 Task: In the page apply the selected content for page orientation.
Action: Mouse moved to (137, 57)
Screenshot: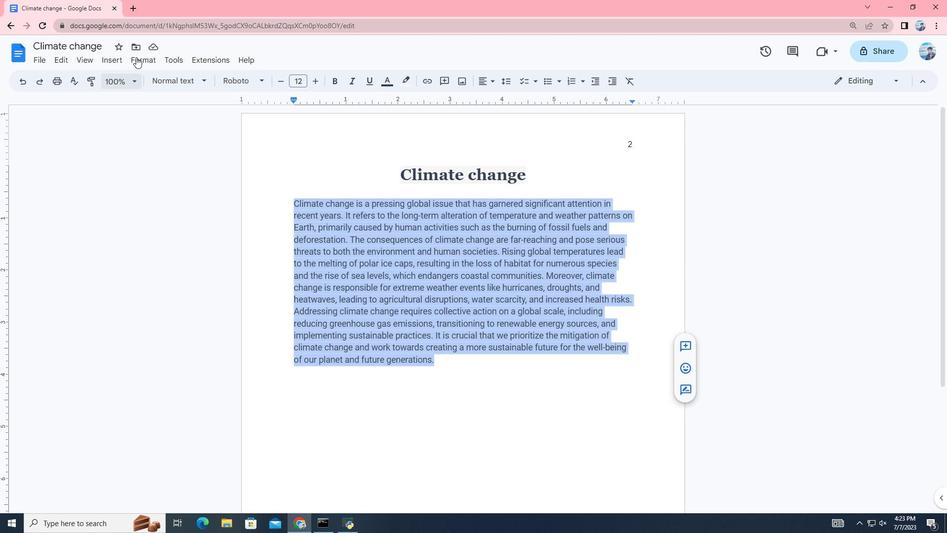 
Action: Mouse pressed left at (137, 57)
Screenshot: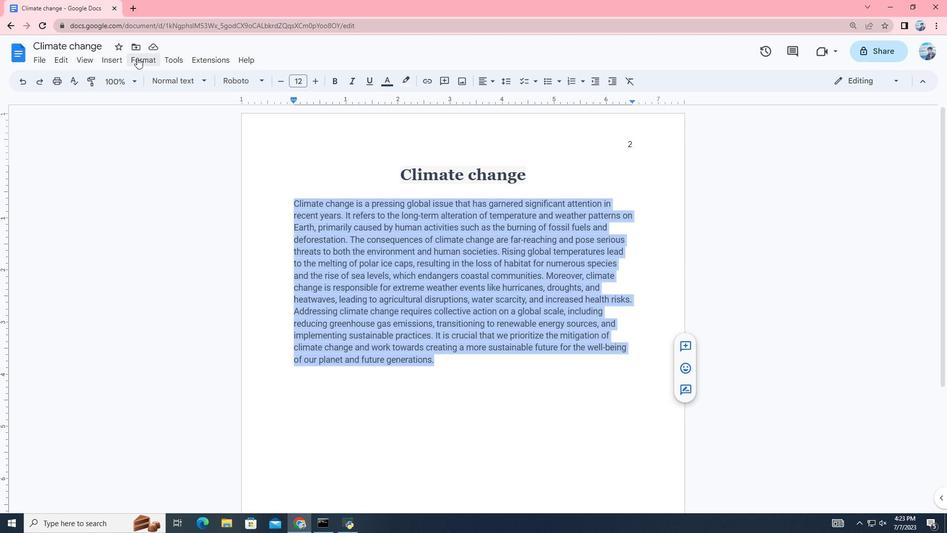 
Action: Mouse moved to (179, 226)
Screenshot: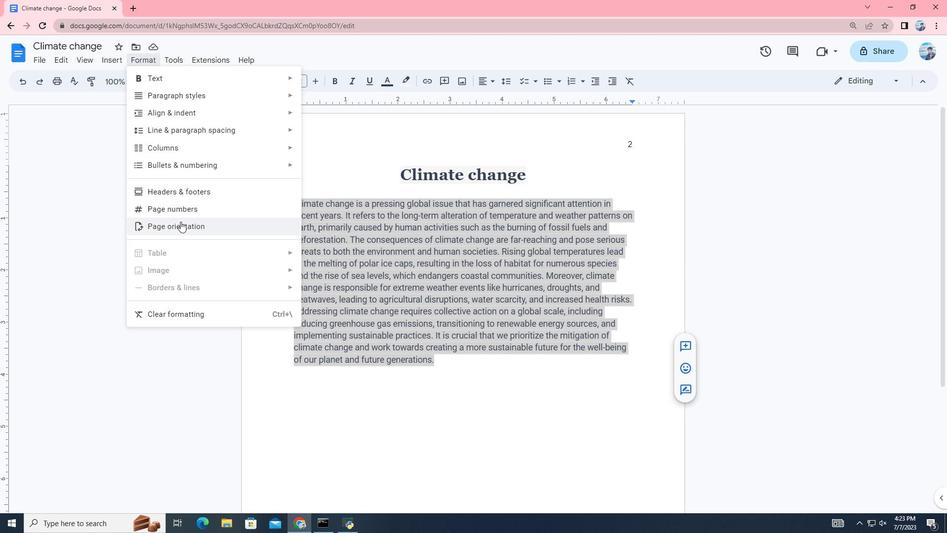 
Action: Mouse pressed left at (179, 226)
Screenshot: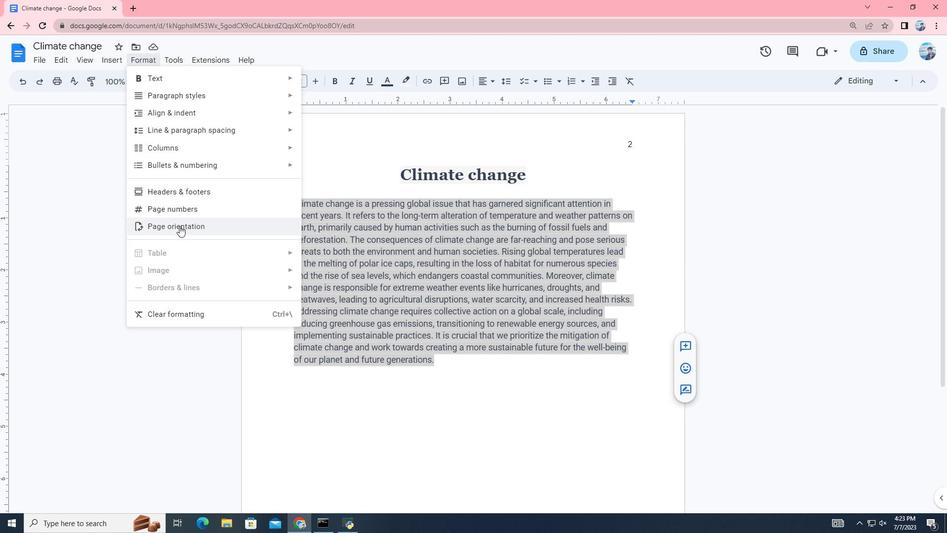 
Action: Mouse moved to (443, 256)
Screenshot: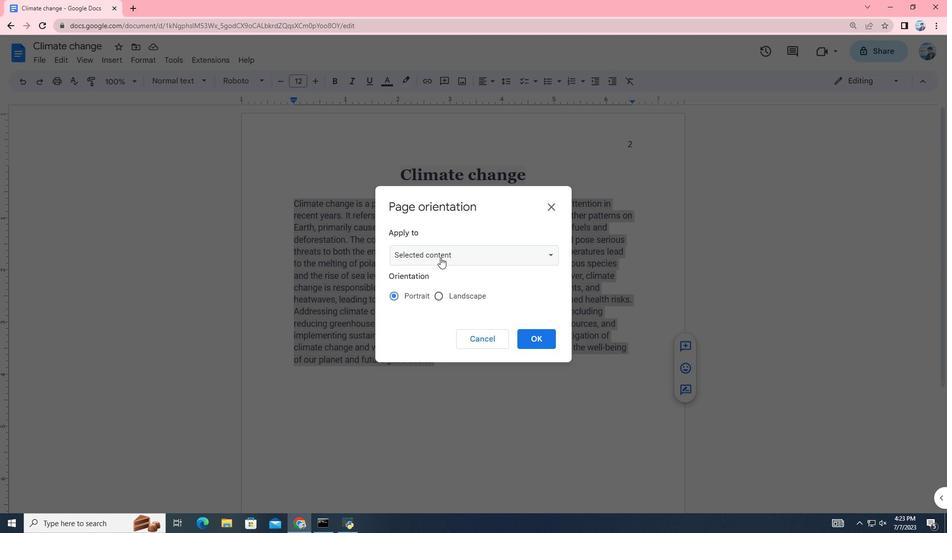 
Action: Mouse pressed left at (443, 256)
Screenshot: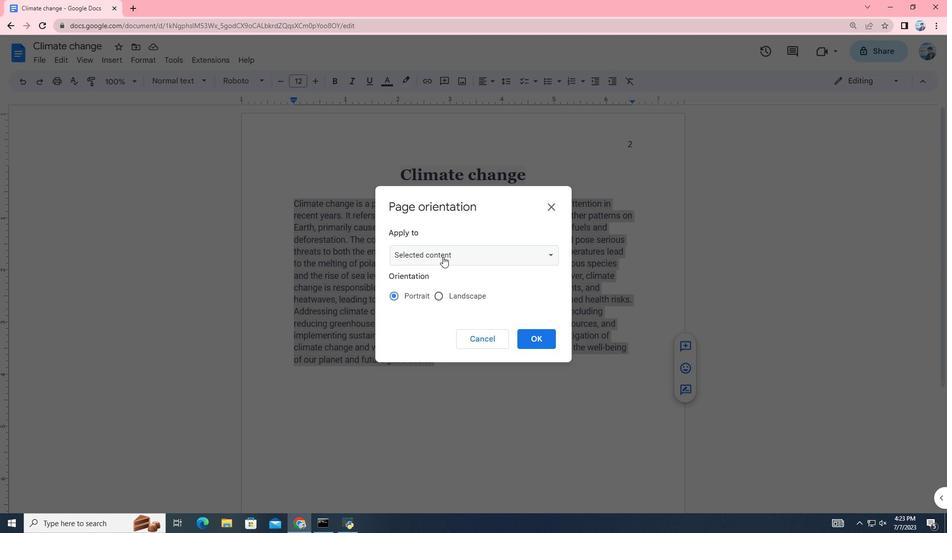 
Action: Mouse moved to (437, 259)
Screenshot: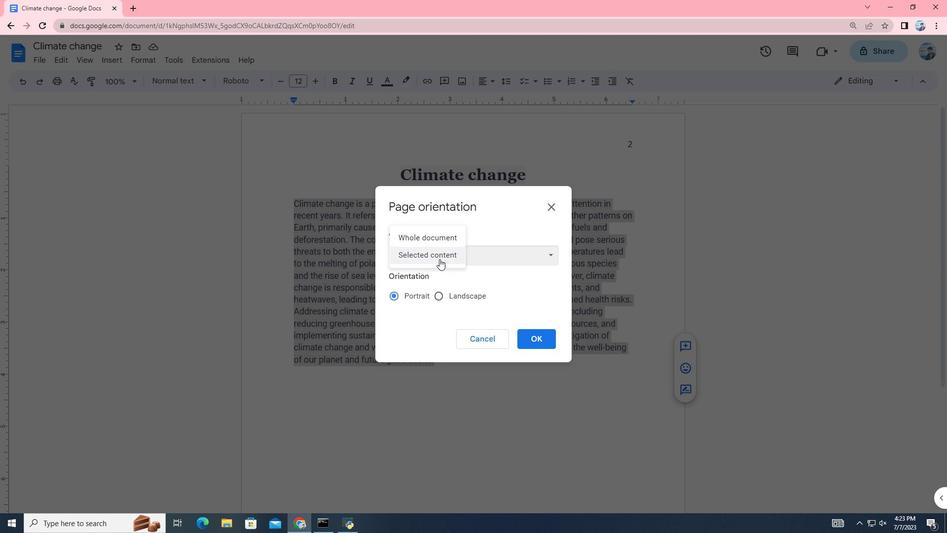 
Action: Mouse pressed left at (437, 259)
Screenshot: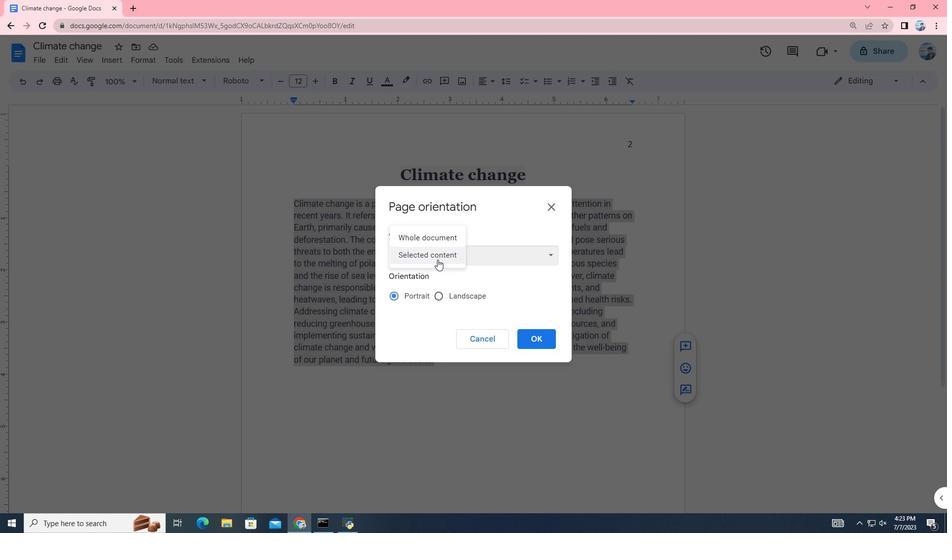 
Action: Mouse moved to (541, 339)
Screenshot: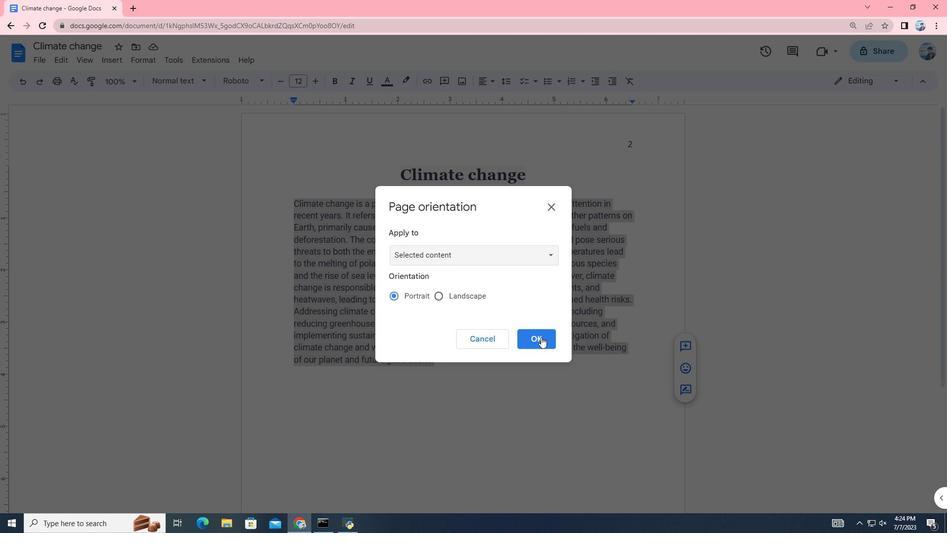 
Action: Mouse pressed left at (541, 339)
Screenshot: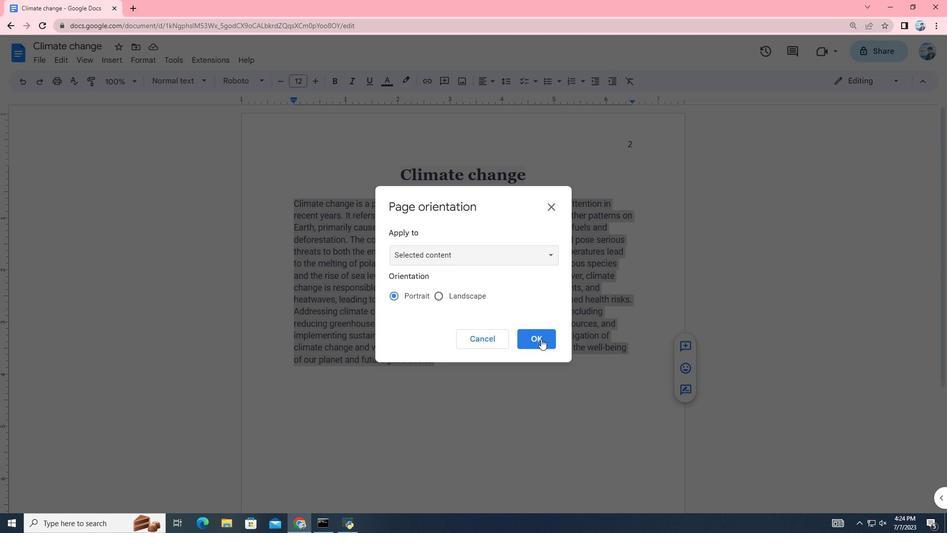 
